 Task: Insert a geo chart with markers into the spreadsheet named "Data".
Action: Mouse pressed left at (172, 225)
Screenshot: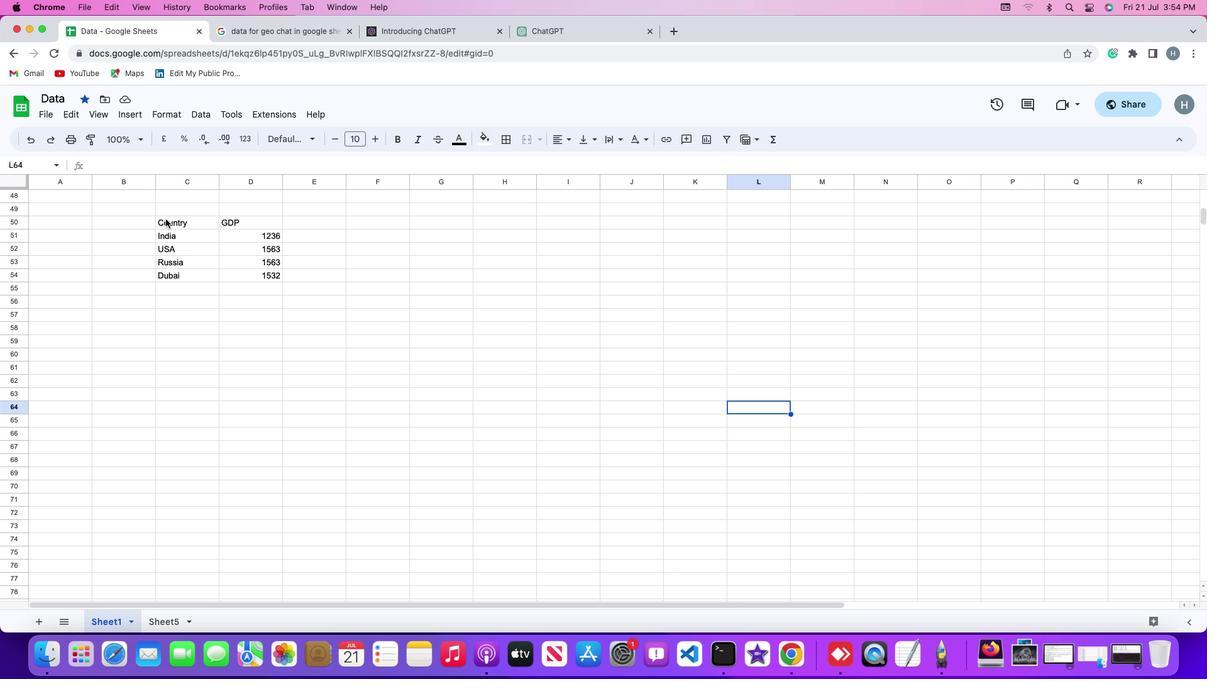 
Action: Mouse pressed left at (172, 225)
Screenshot: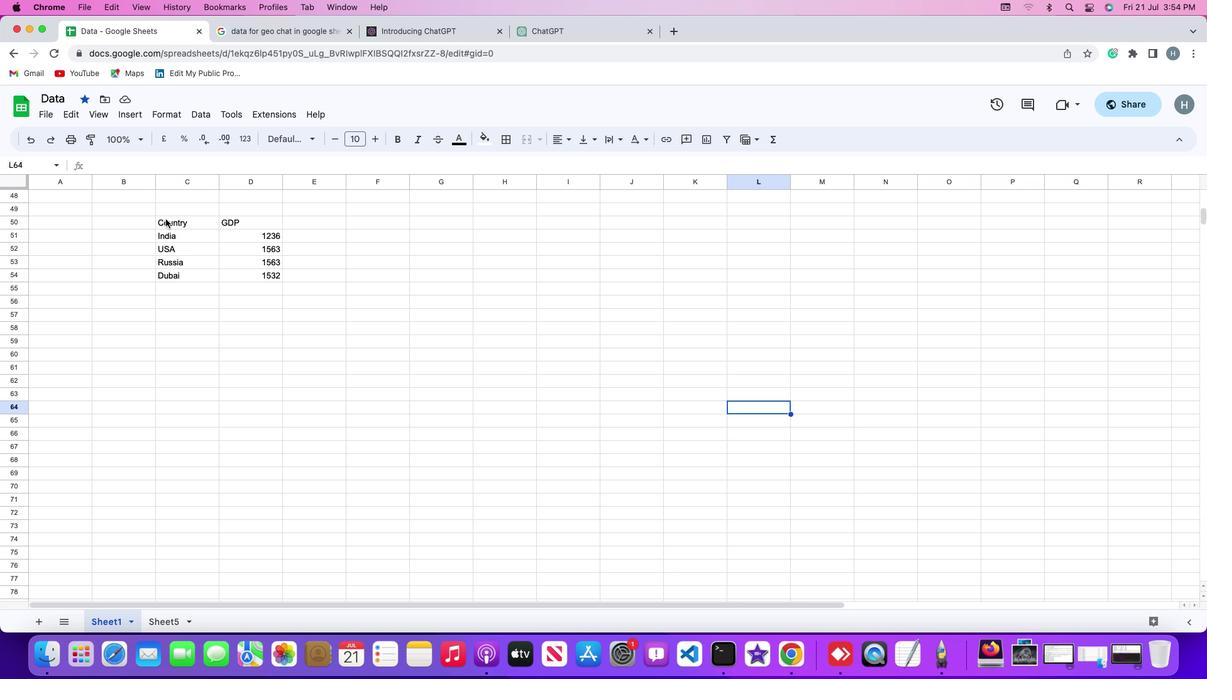 
Action: Mouse moved to (139, 120)
Screenshot: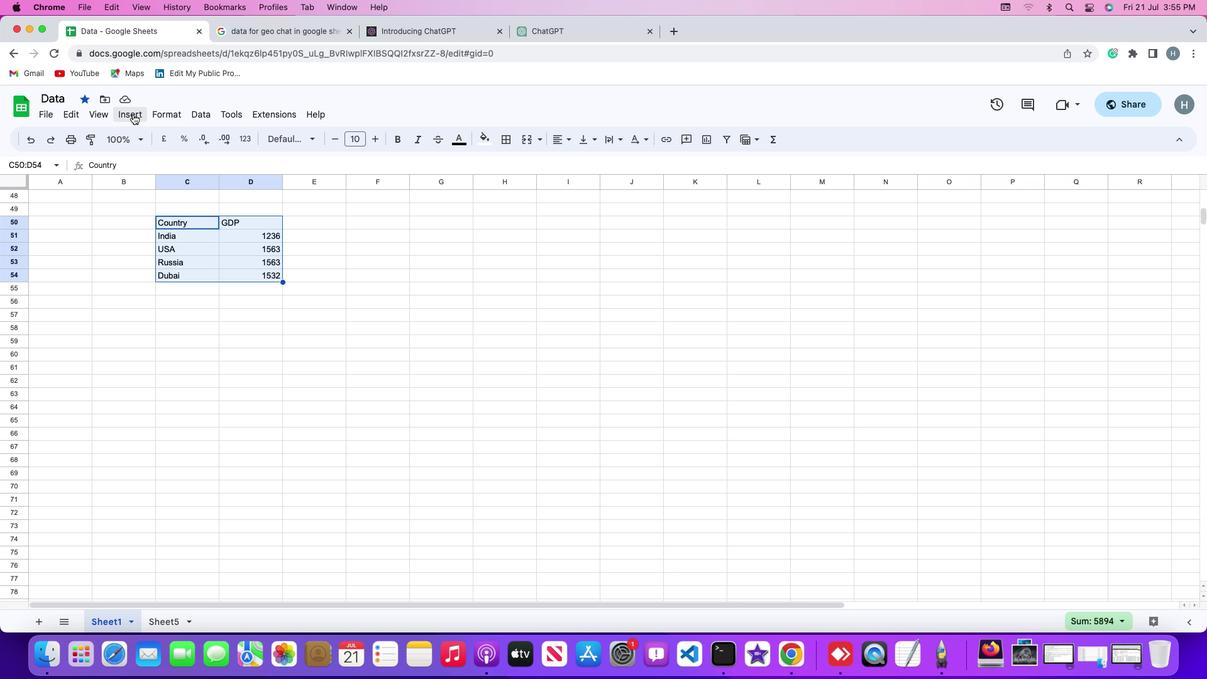 
Action: Mouse pressed left at (139, 120)
Screenshot: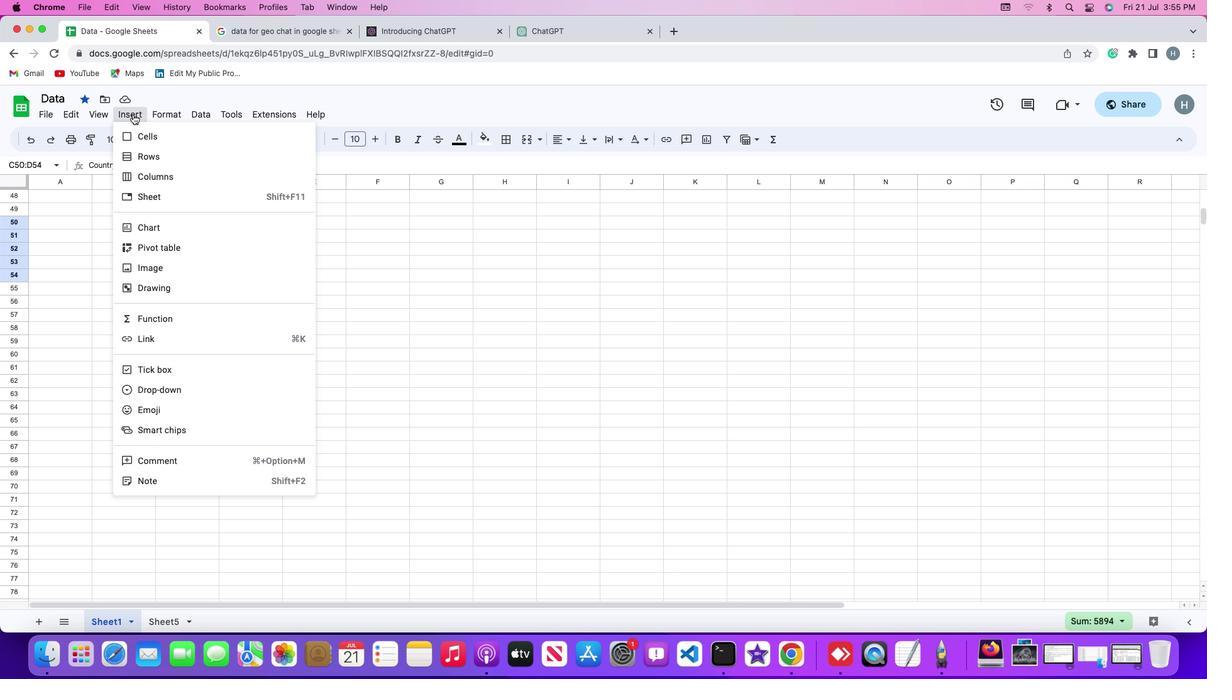 
Action: Mouse moved to (162, 235)
Screenshot: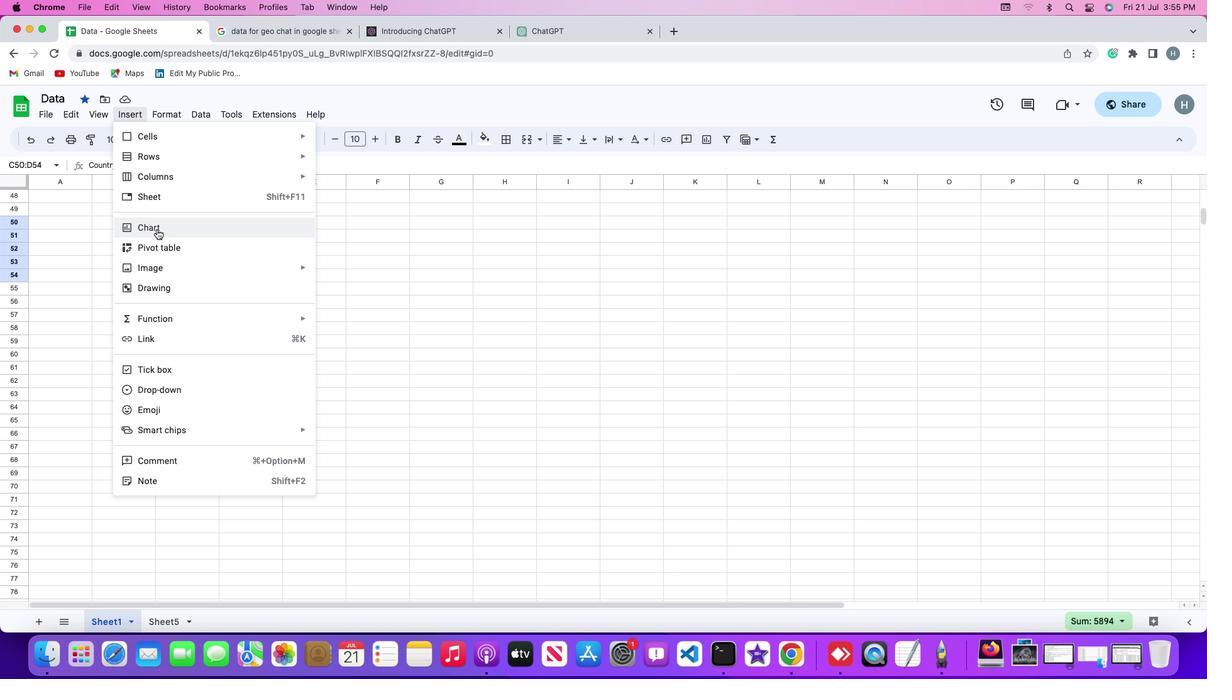 
Action: Mouse pressed left at (162, 235)
Screenshot: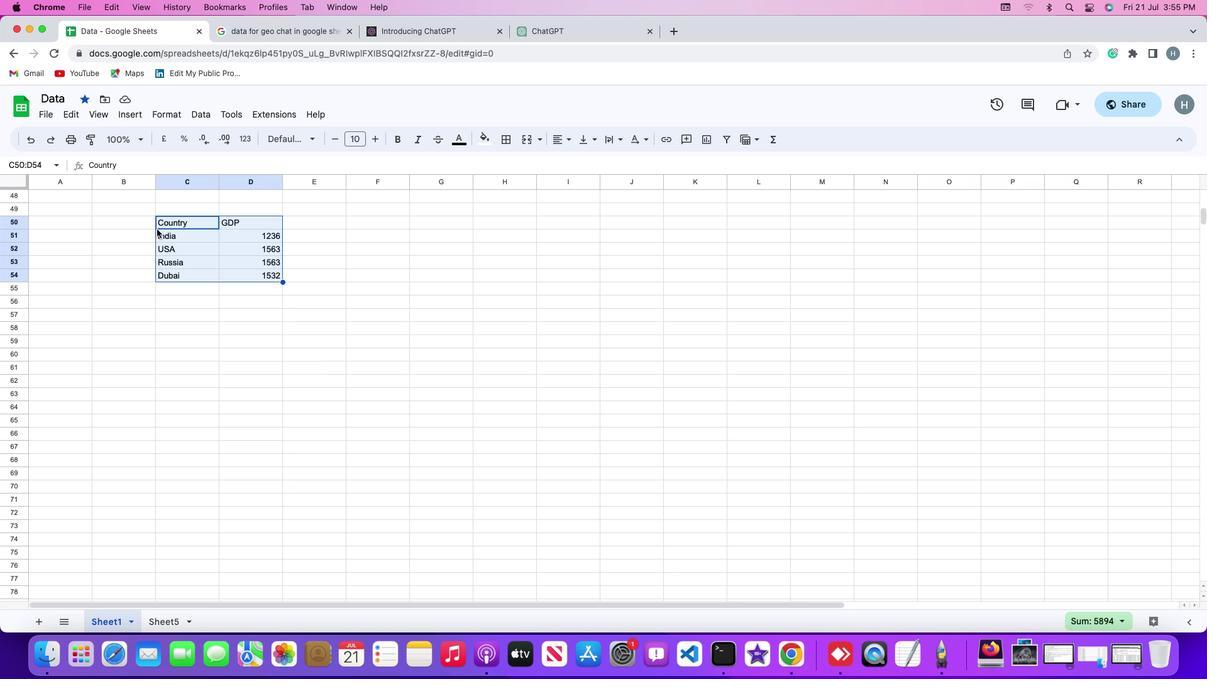 
Action: Mouse moved to (1168, 234)
Screenshot: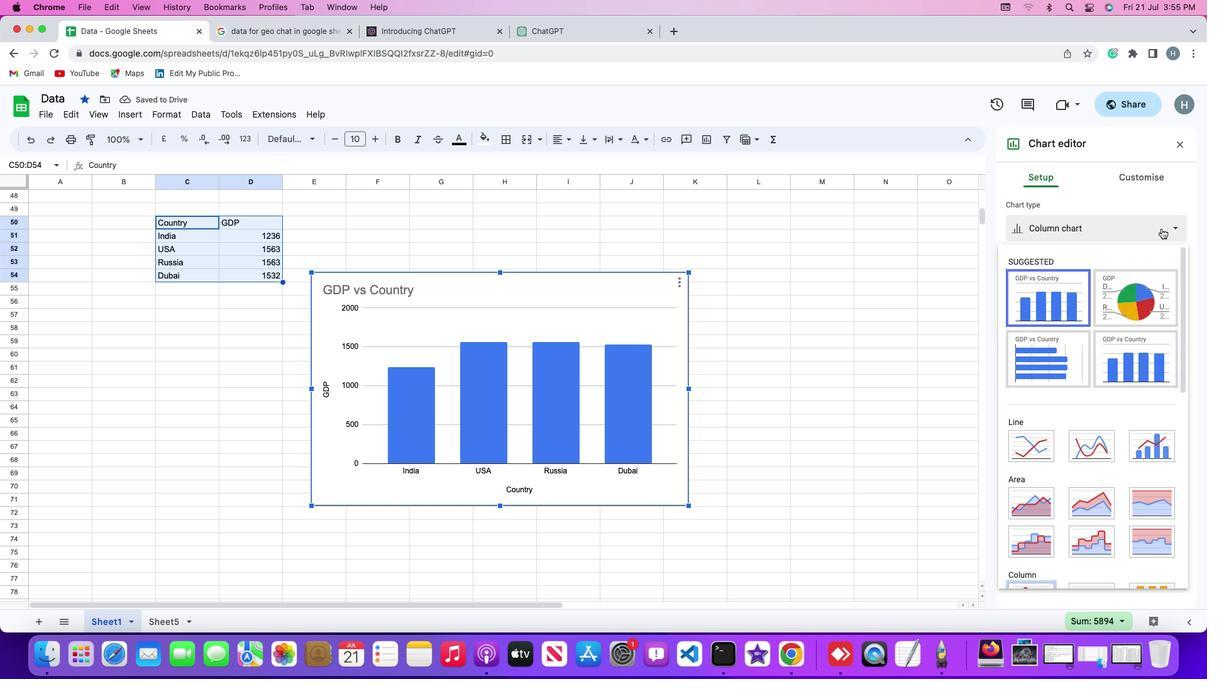 
Action: Mouse pressed left at (1168, 234)
Screenshot: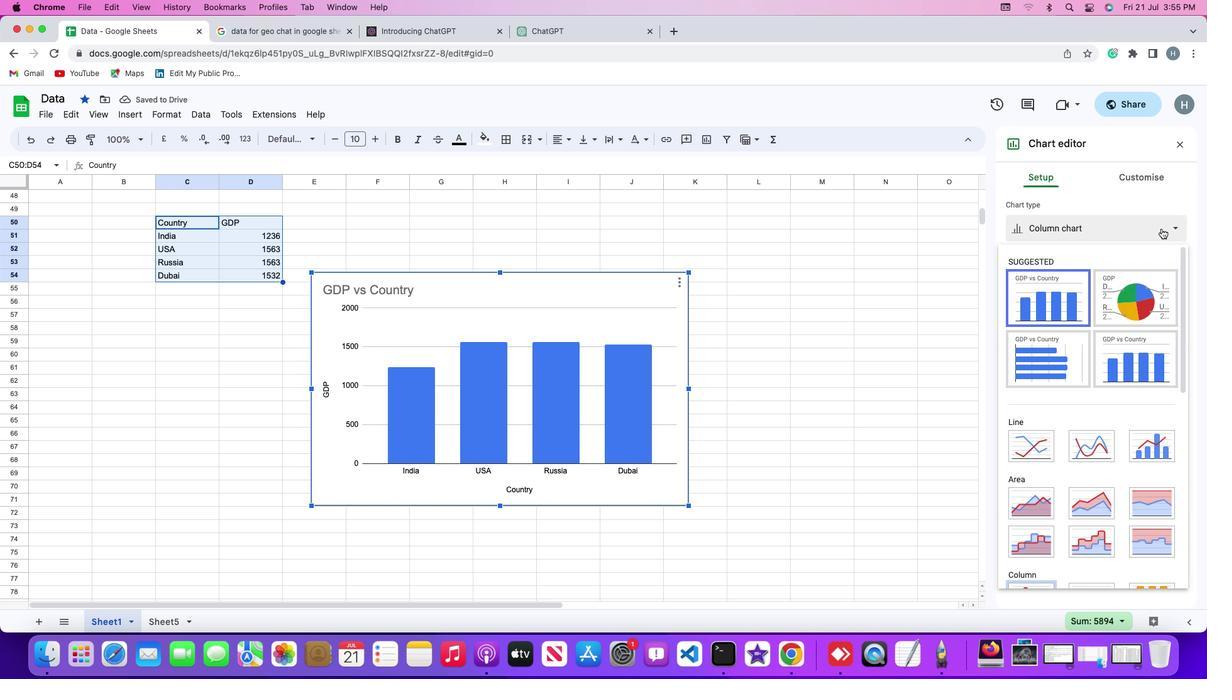 
Action: Mouse moved to (1100, 414)
Screenshot: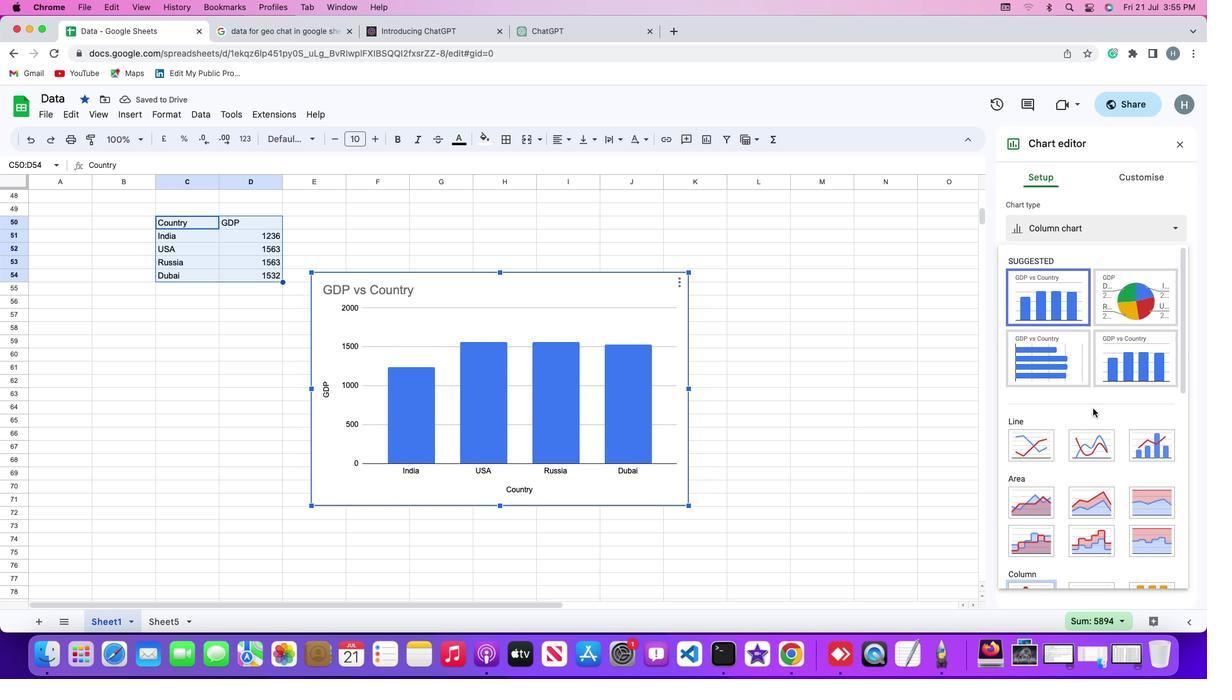 
Action: Mouse scrolled (1100, 414) with delta (6, 5)
Screenshot: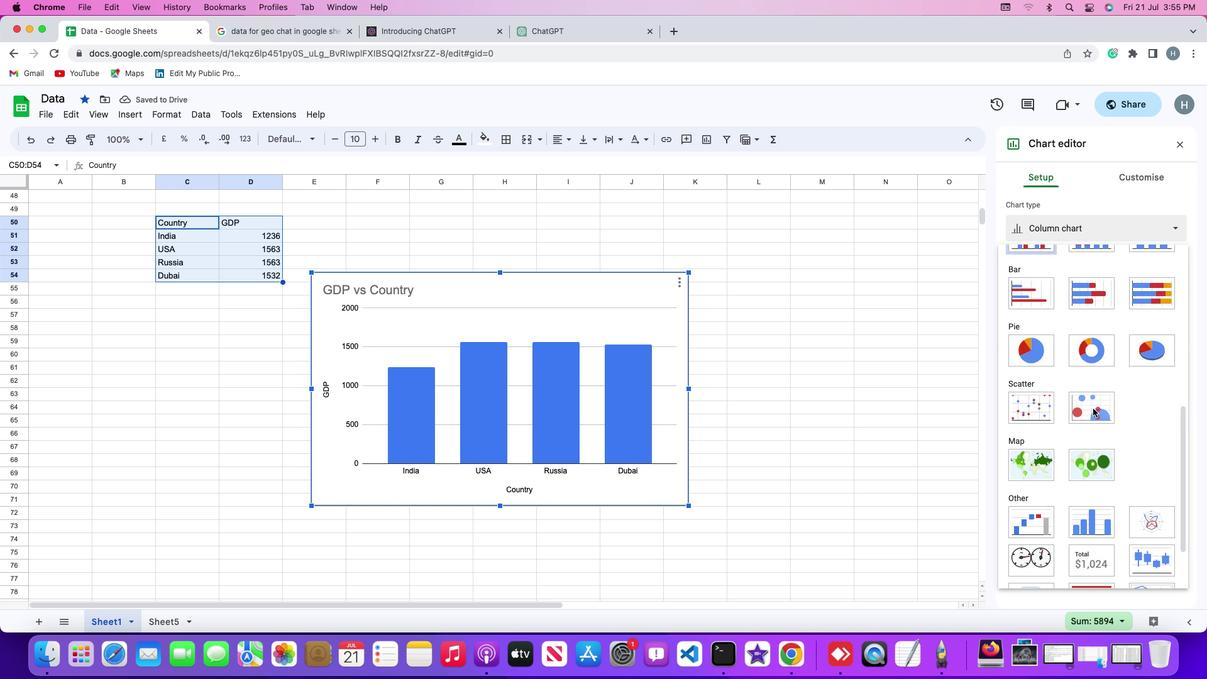 
Action: Mouse scrolled (1100, 414) with delta (6, 5)
Screenshot: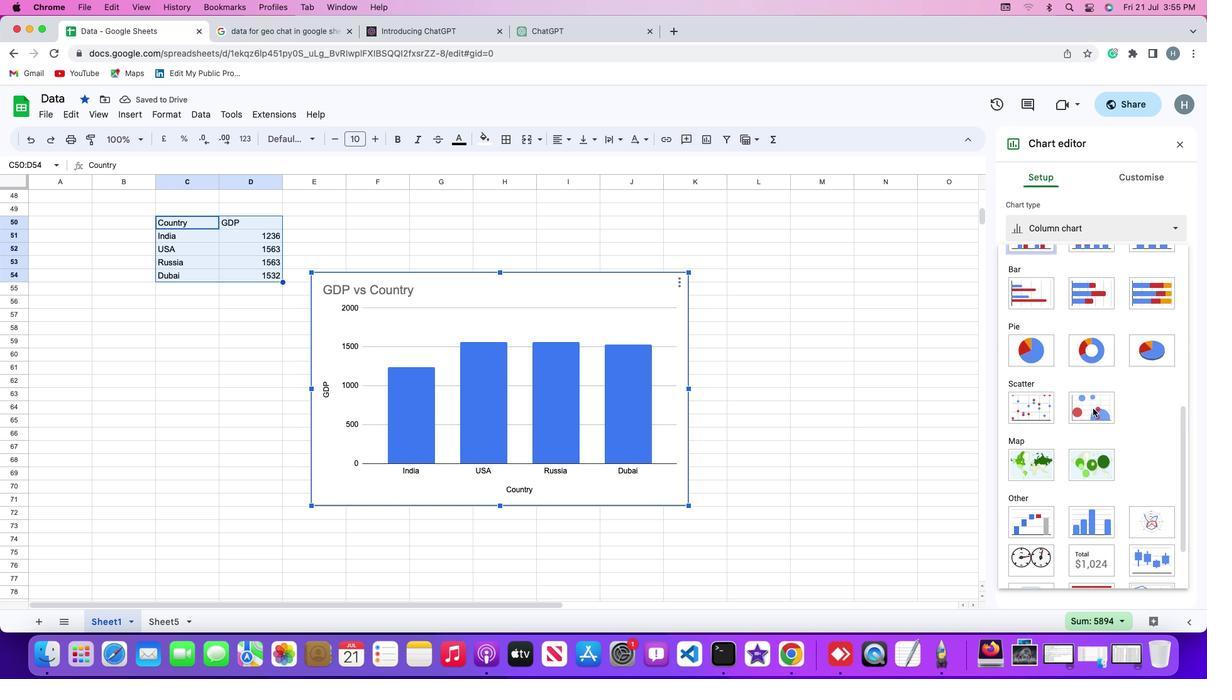 
Action: Mouse scrolled (1100, 414) with delta (6, 4)
Screenshot: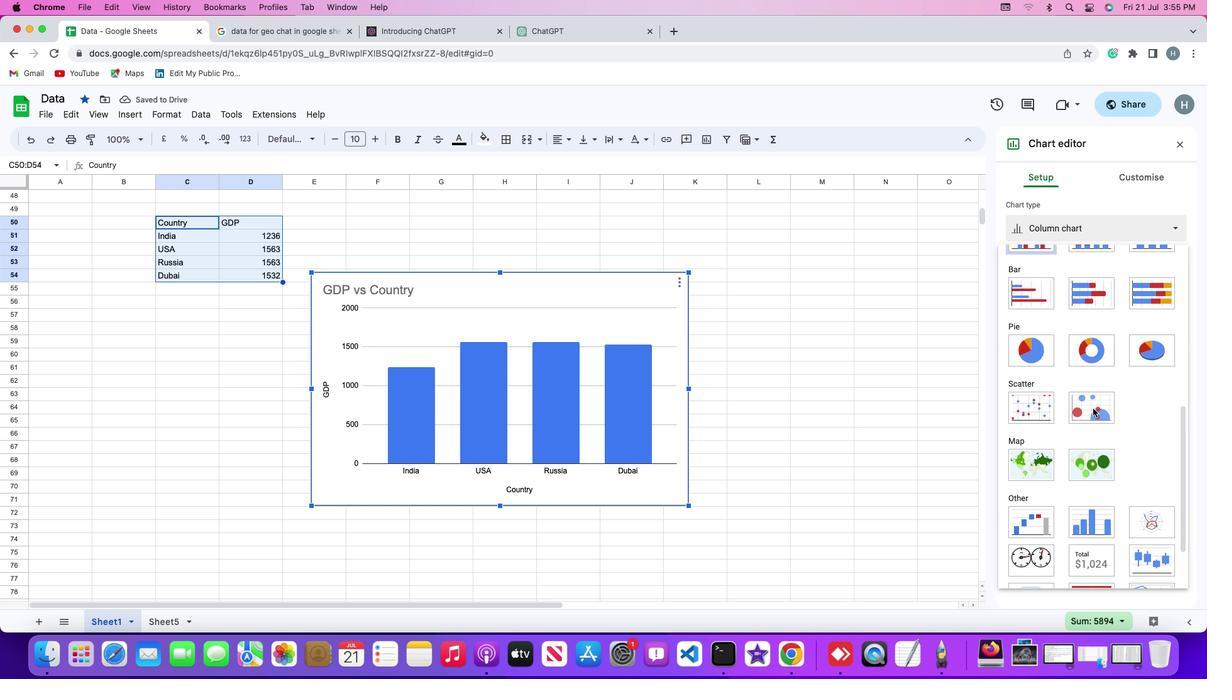 
Action: Mouse scrolled (1100, 414) with delta (6, 3)
Screenshot: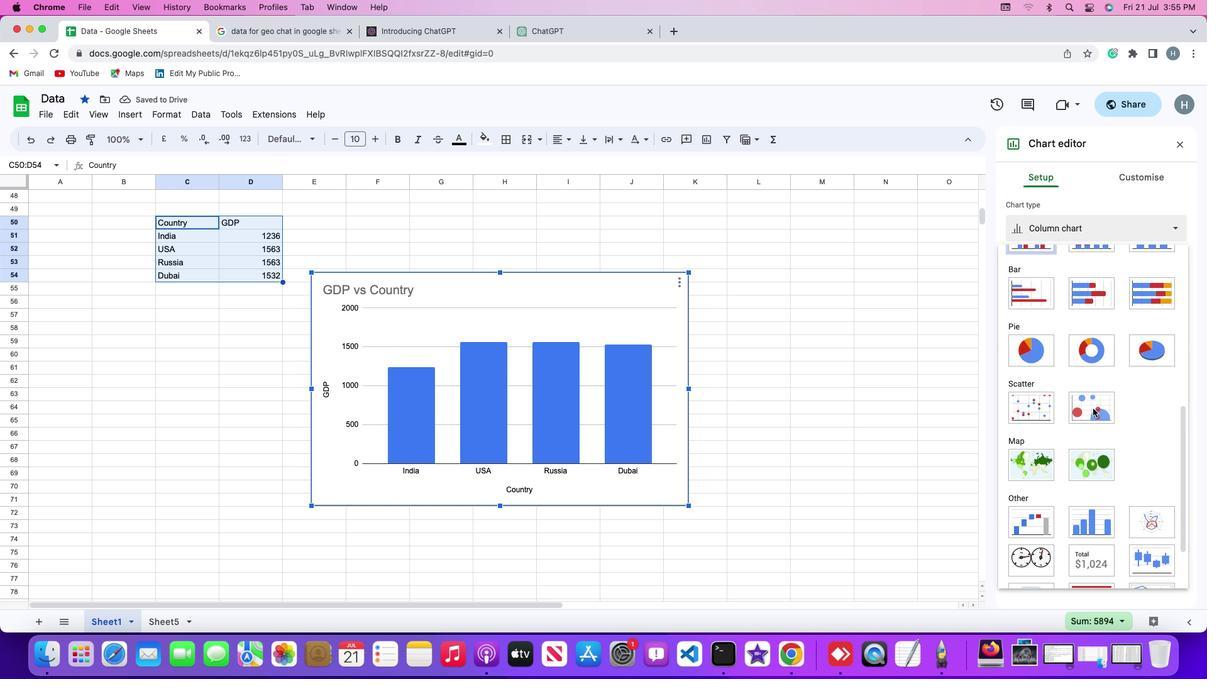 
Action: Mouse scrolled (1100, 414) with delta (6, 3)
Screenshot: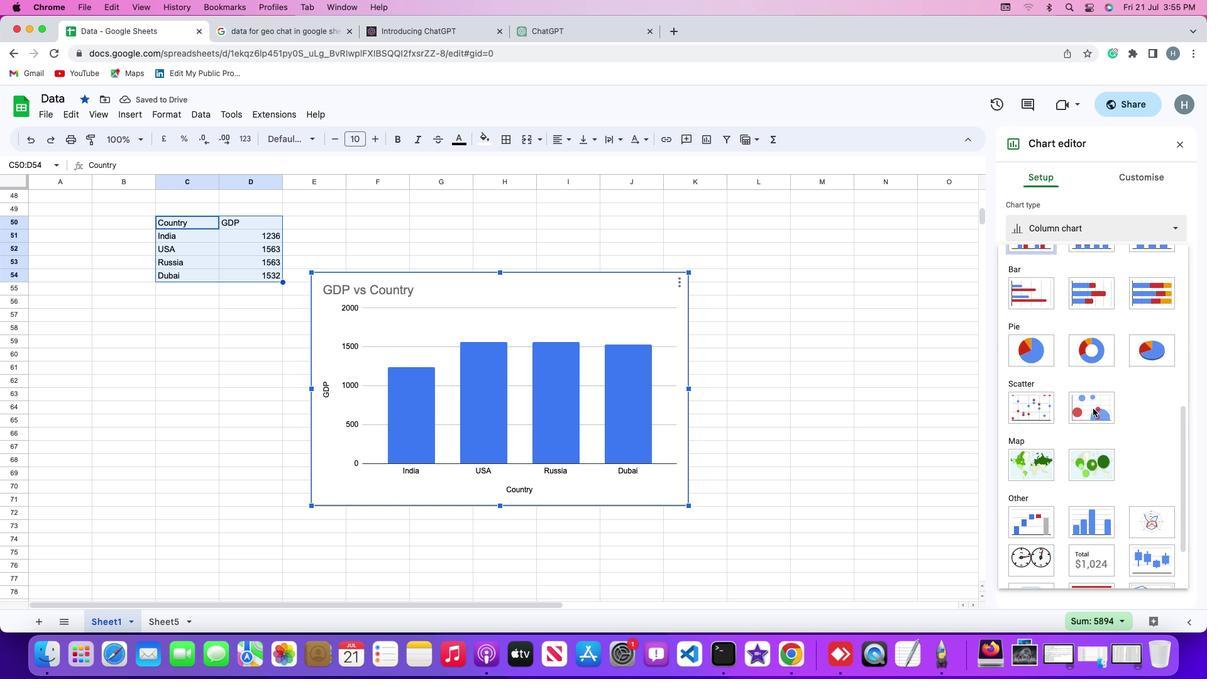 
Action: Mouse scrolled (1100, 414) with delta (6, 5)
Screenshot: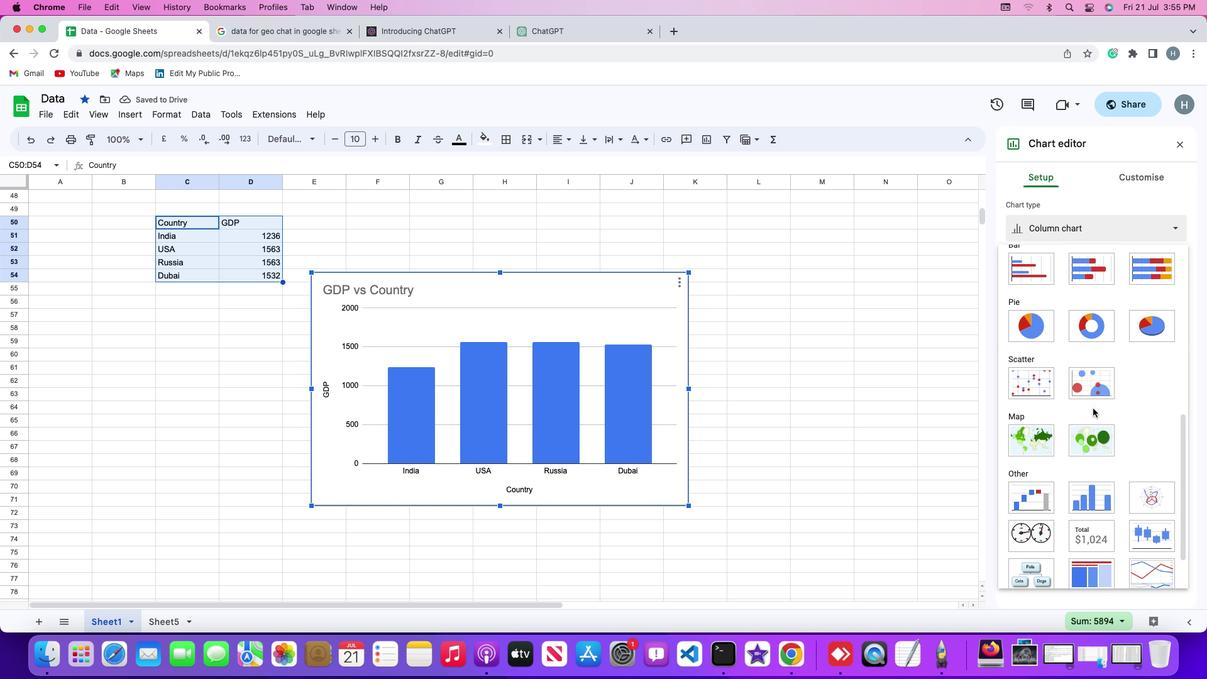 
Action: Mouse scrolled (1100, 414) with delta (6, 5)
Screenshot: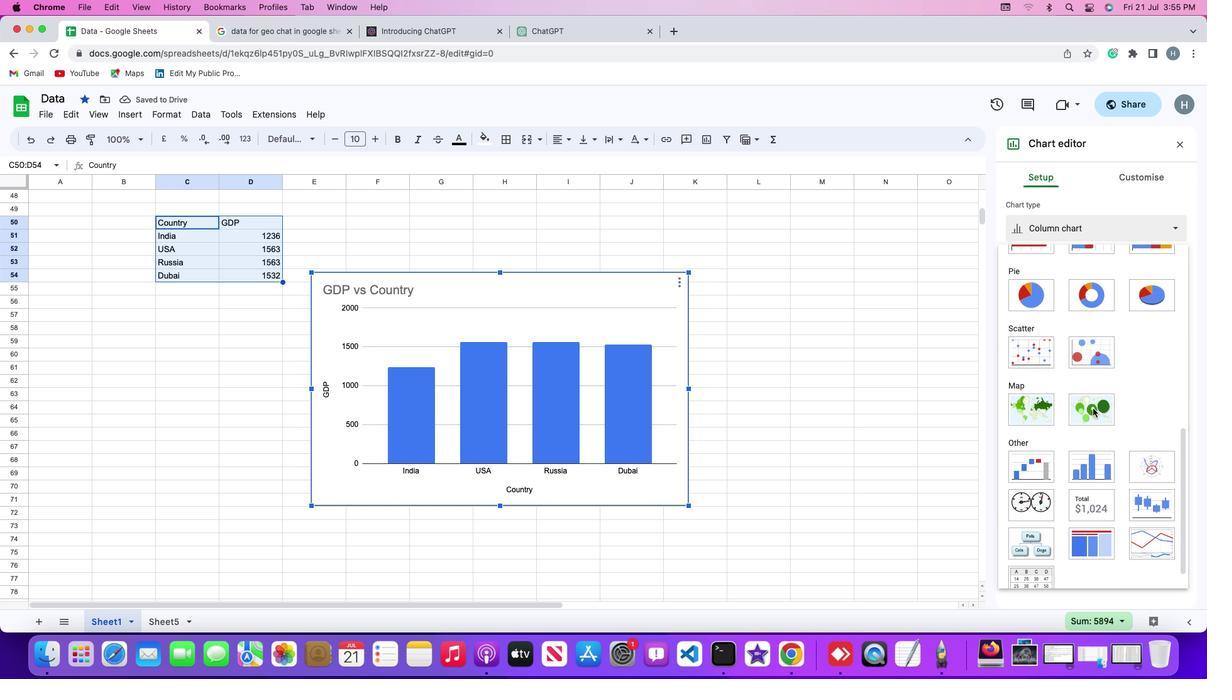 
Action: Mouse scrolled (1100, 414) with delta (6, 5)
Screenshot: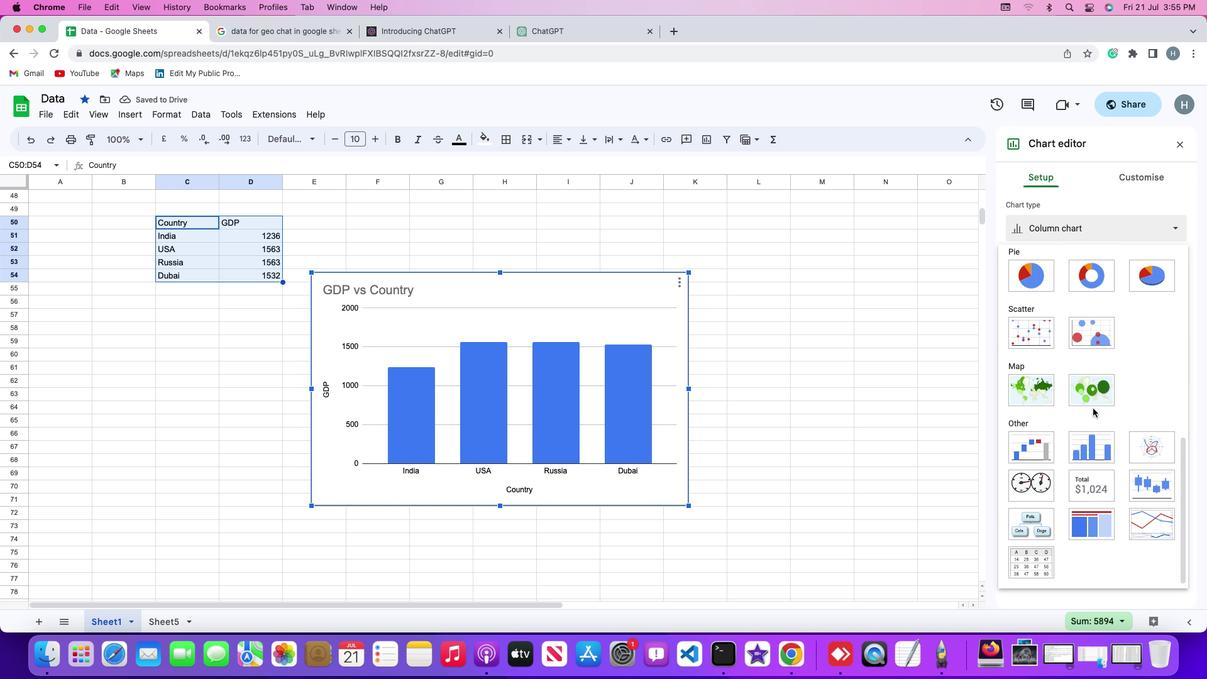 
Action: Mouse scrolled (1100, 414) with delta (6, 5)
Screenshot: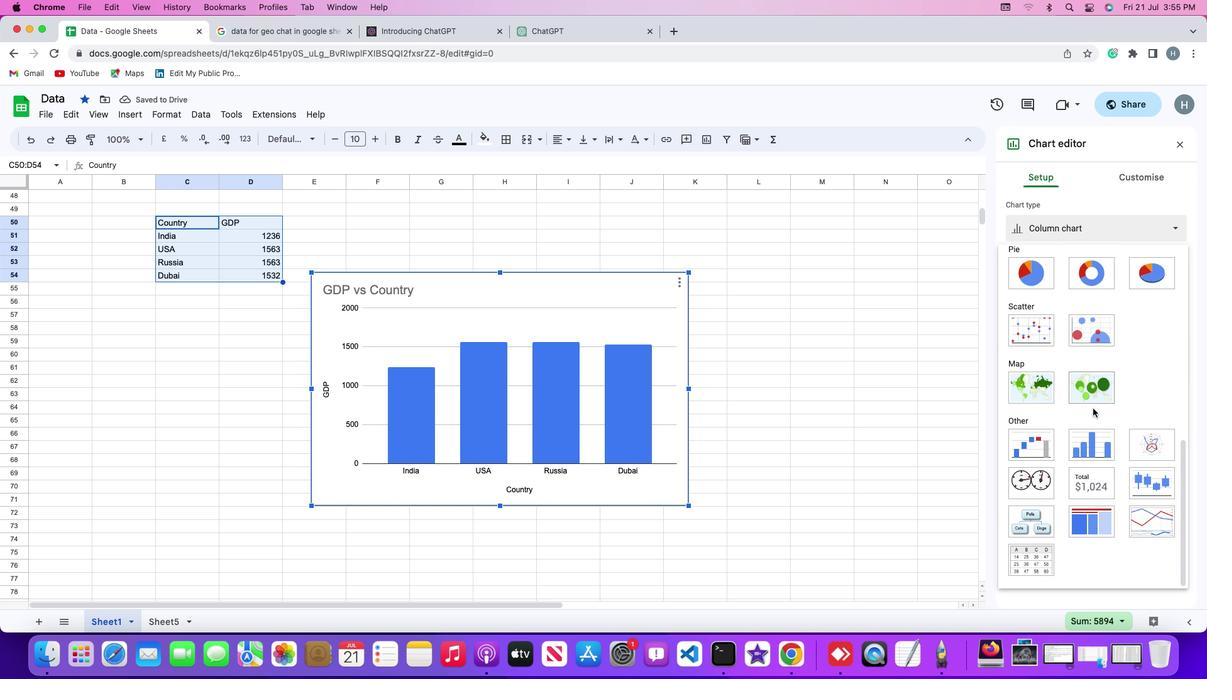 
Action: Mouse moved to (1100, 396)
Screenshot: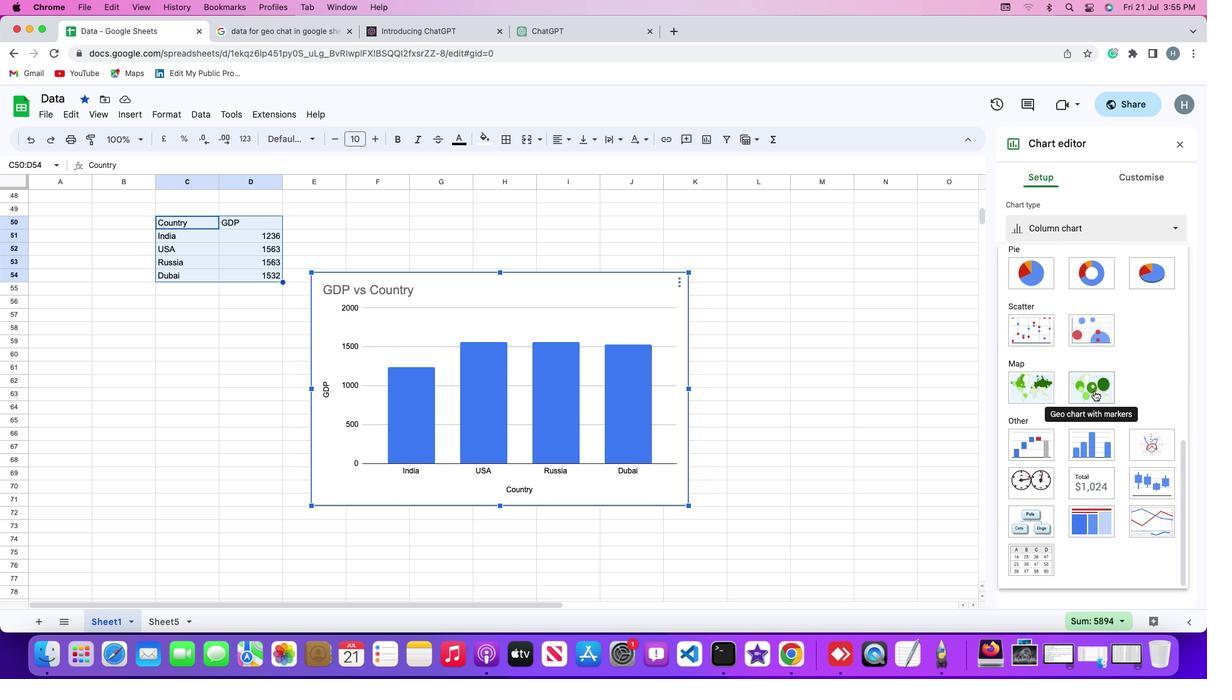 
Action: Mouse pressed left at (1100, 396)
Screenshot: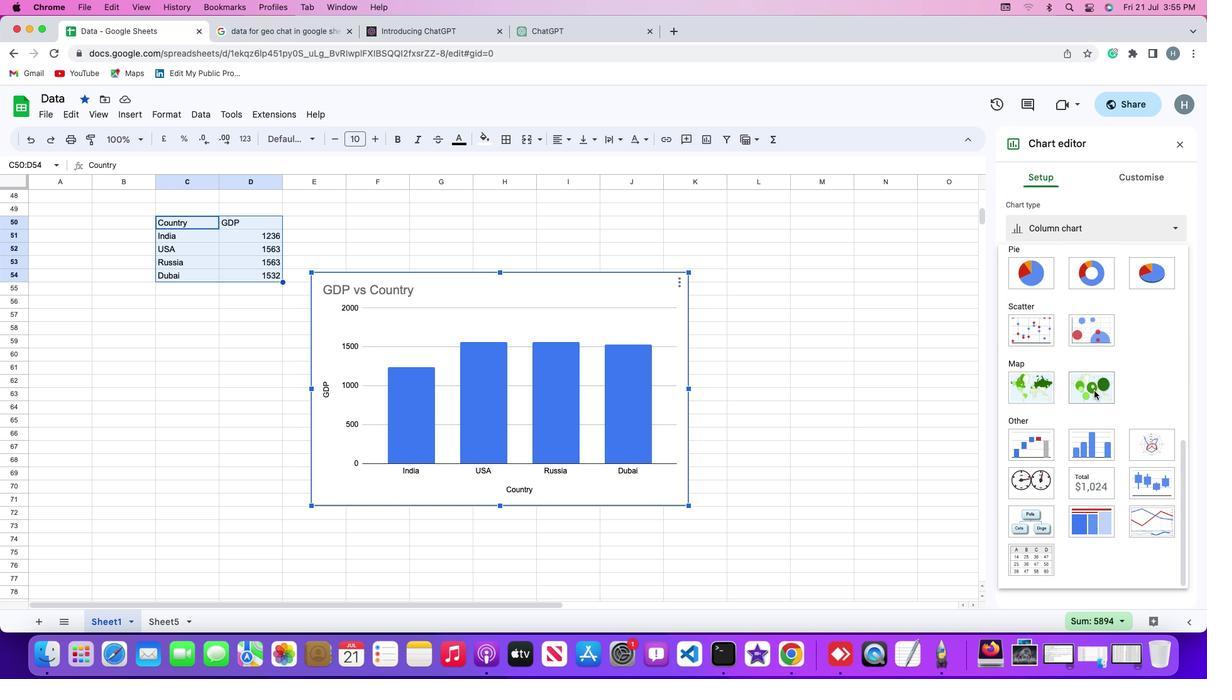 
Action: Mouse moved to (927, 421)
Screenshot: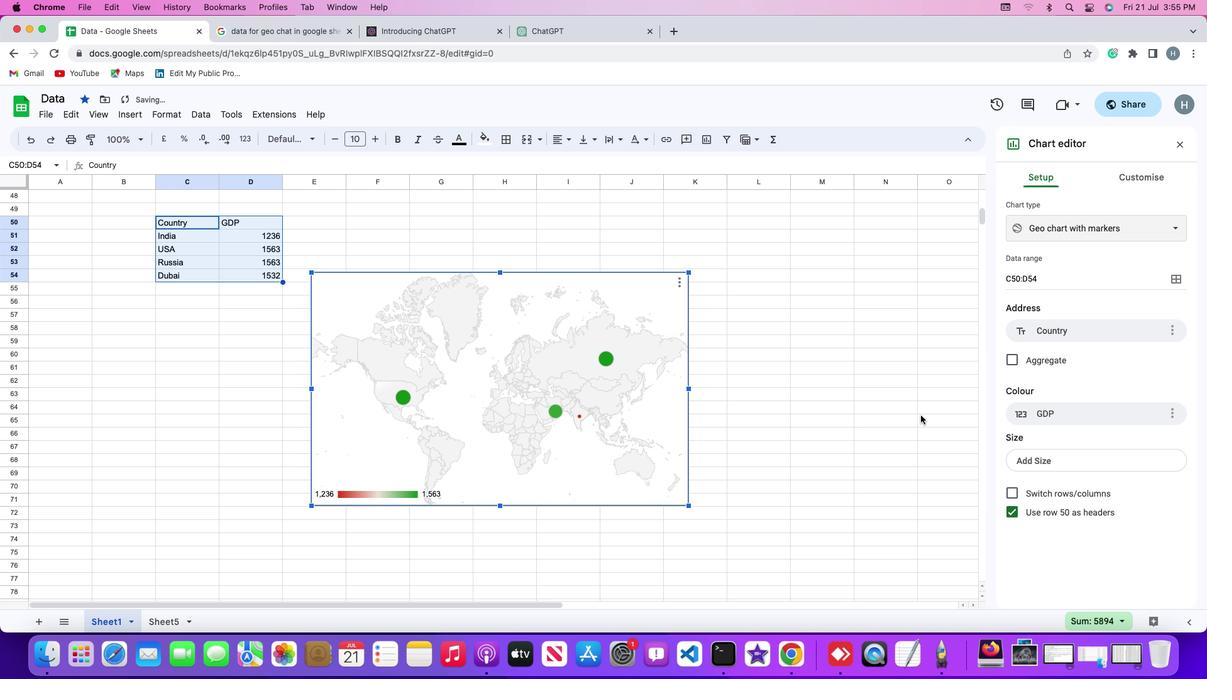 
